 Task: Create a task  Integrate website with a new chatbot for customer support , assign it to team member softage.1@softage.net in the project BlazePath and update the status of the task to  At Risk , set the priority of the task to Medium
Action: Mouse moved to (90, 58)
Screenshot: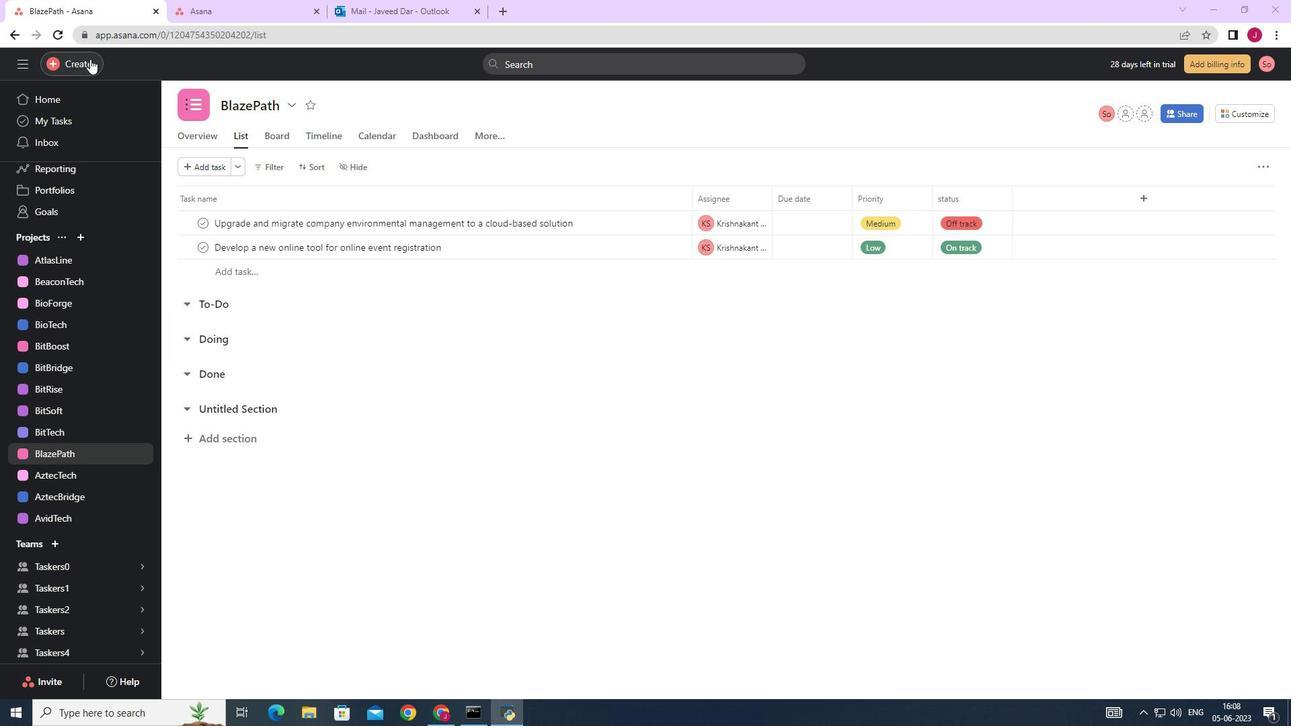 
Action: Mouse pressed left at (90, 58)
Screenshot: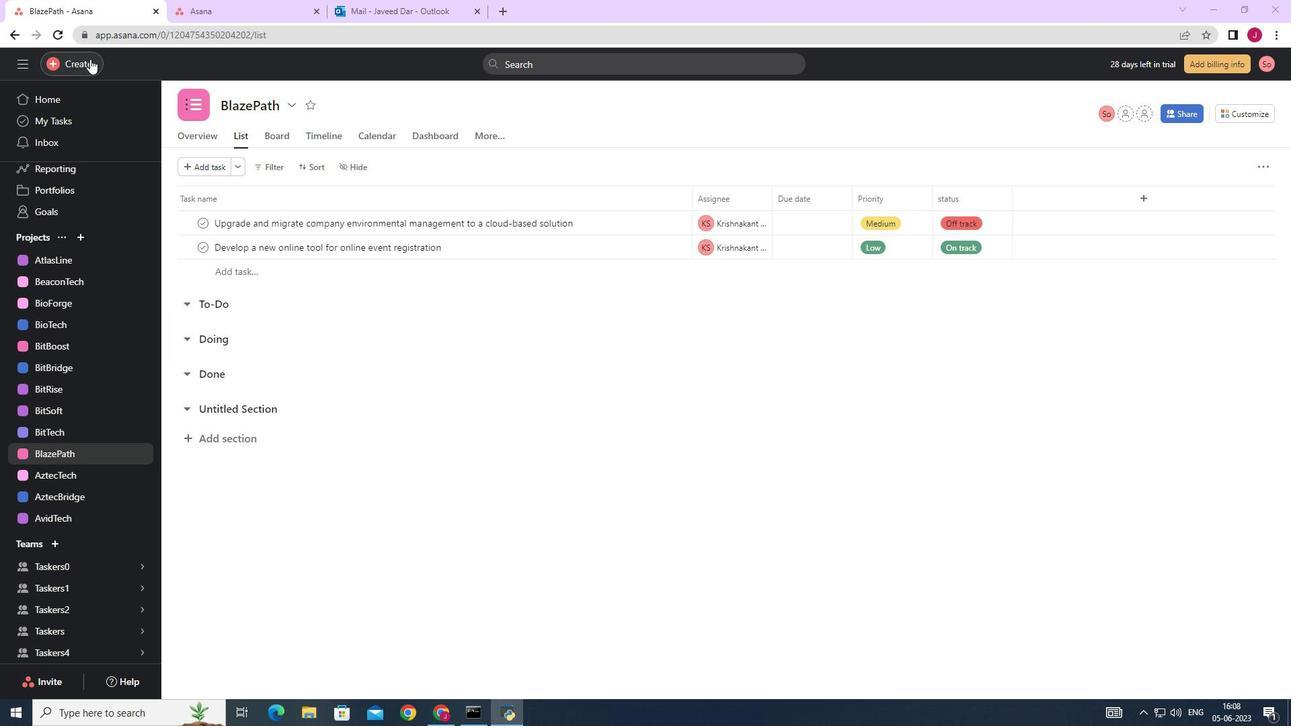 
Action: Mouse moved to (187, 65)
Screenshot: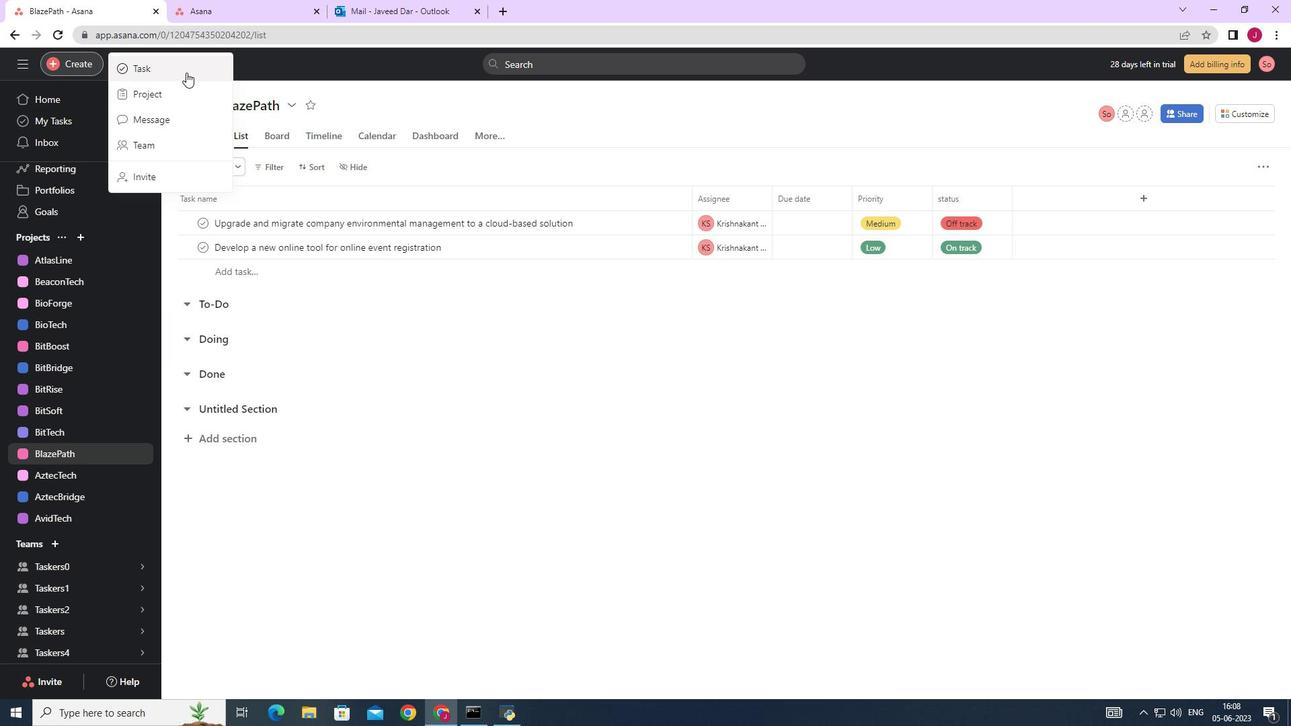 
Action: Mouse pressed left at (187, 65)
Screenshot: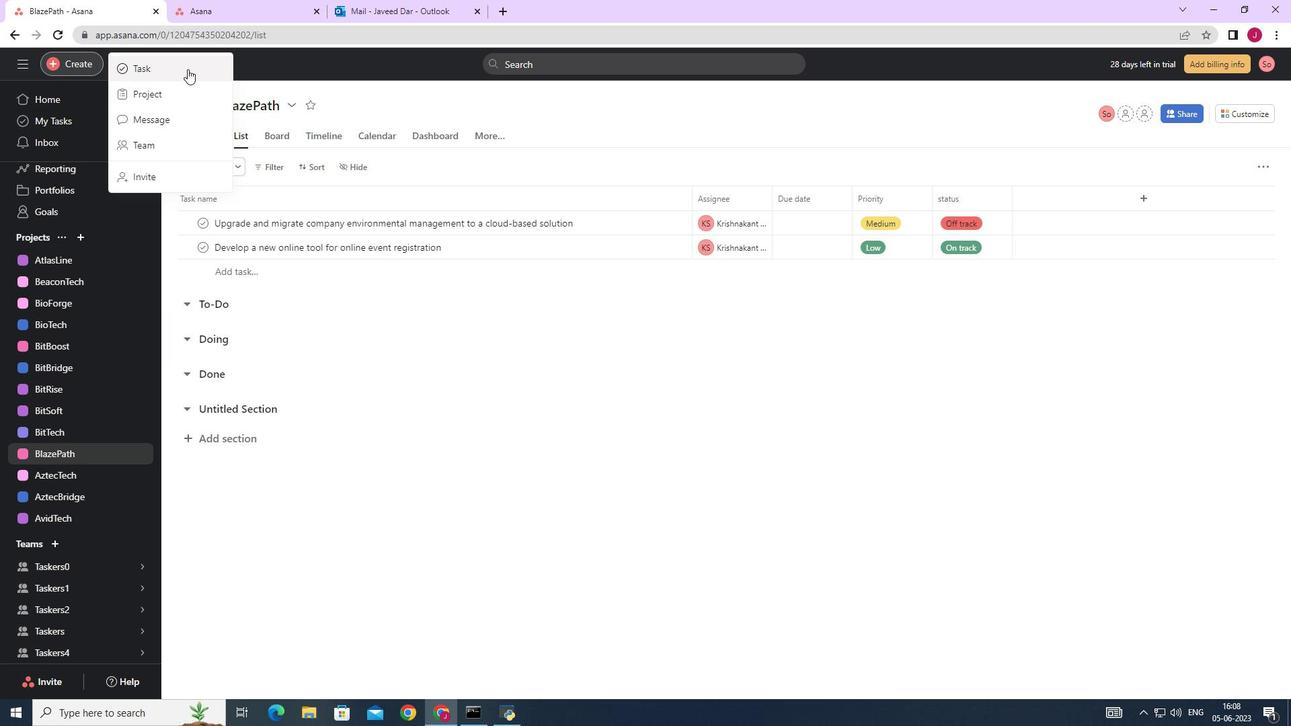 
Action: Mouse moved to (1026, 444)
Screenshot: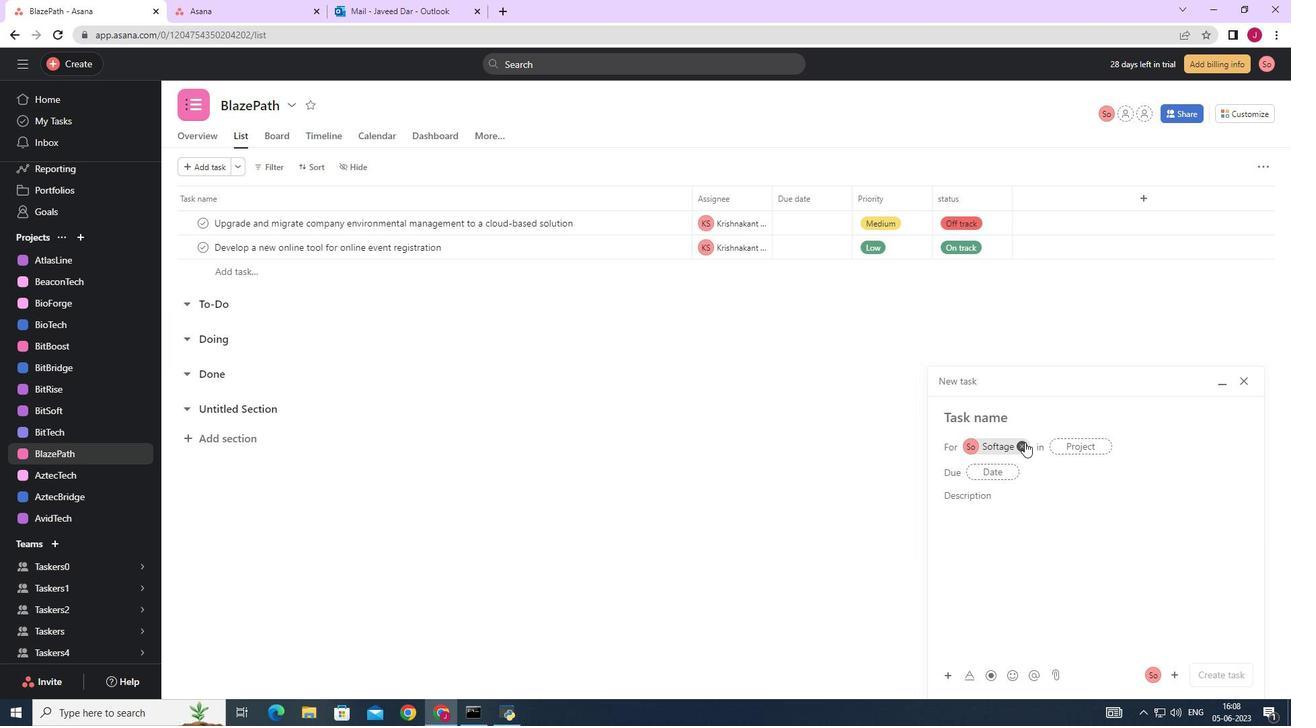 
Action: Mouse pressed left at (1026, 444)
Screenshot: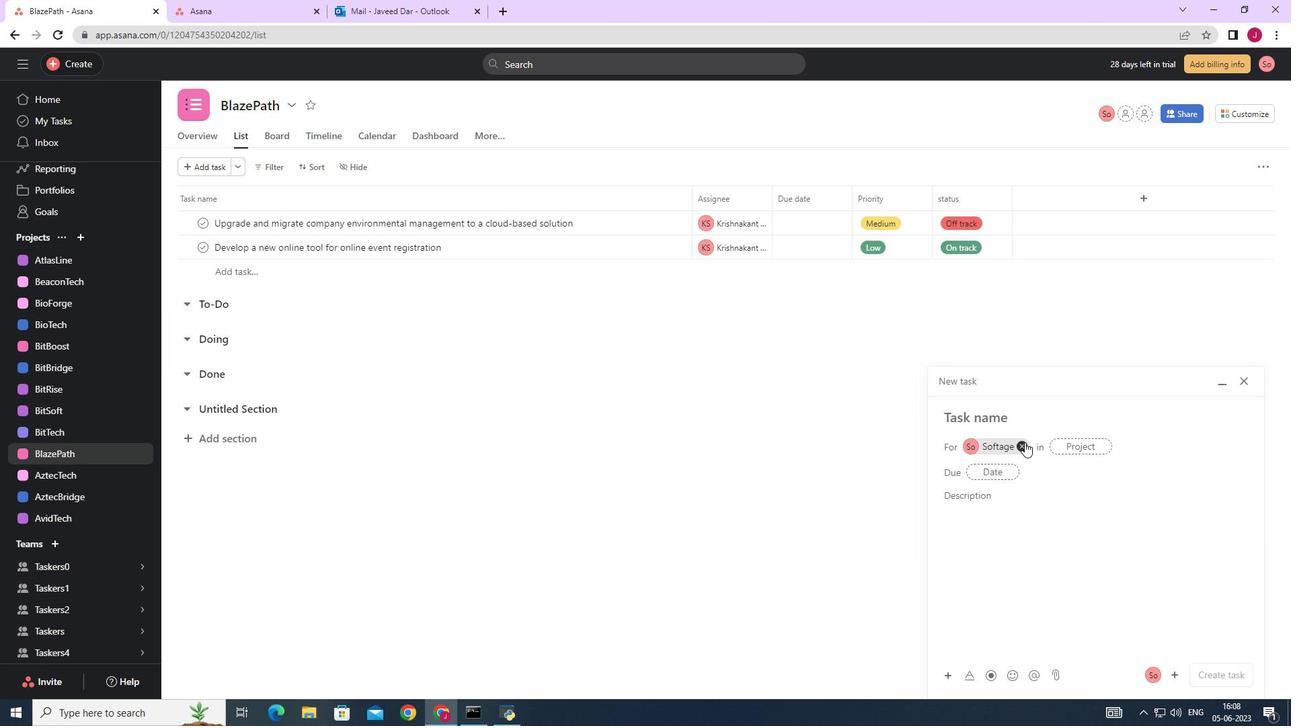 
Action: Mouse moved to (988, 417)
Screenshot: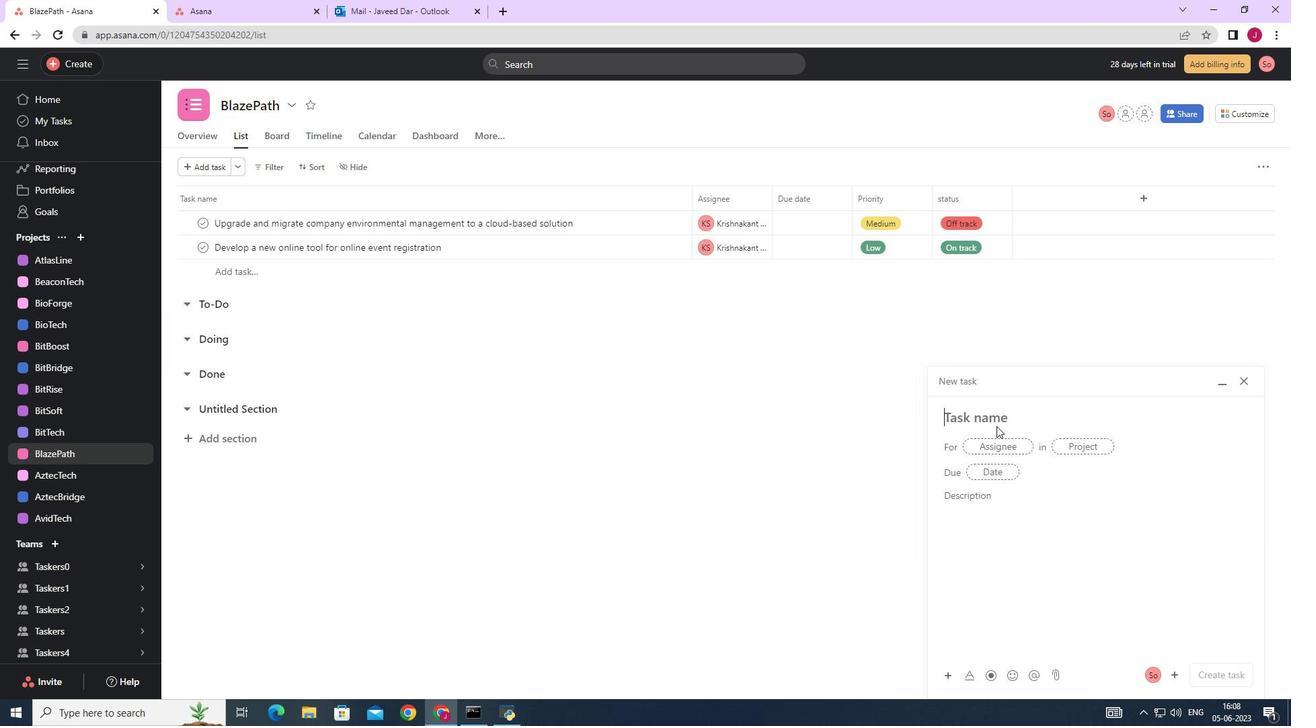 
Action: Mouse pressed left at (988, 417)
Screenshot: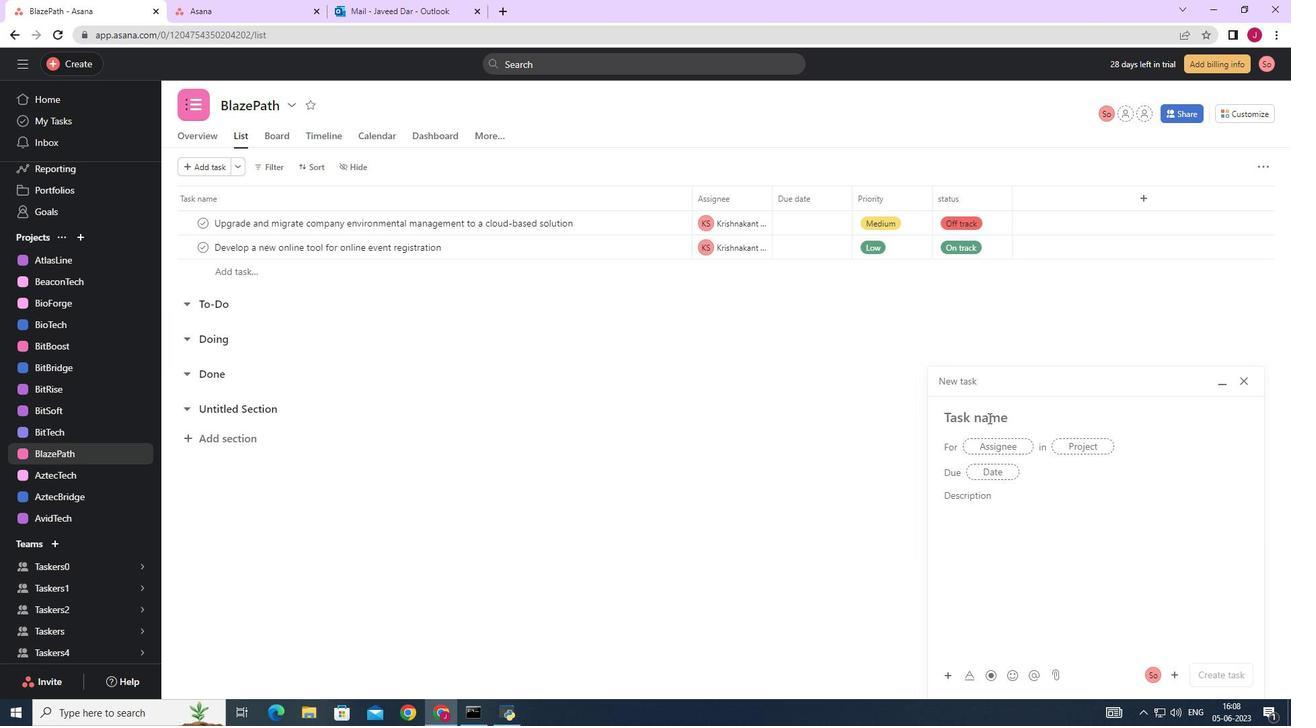 
Action: Mouse moved to (986, 416)
Screenshot: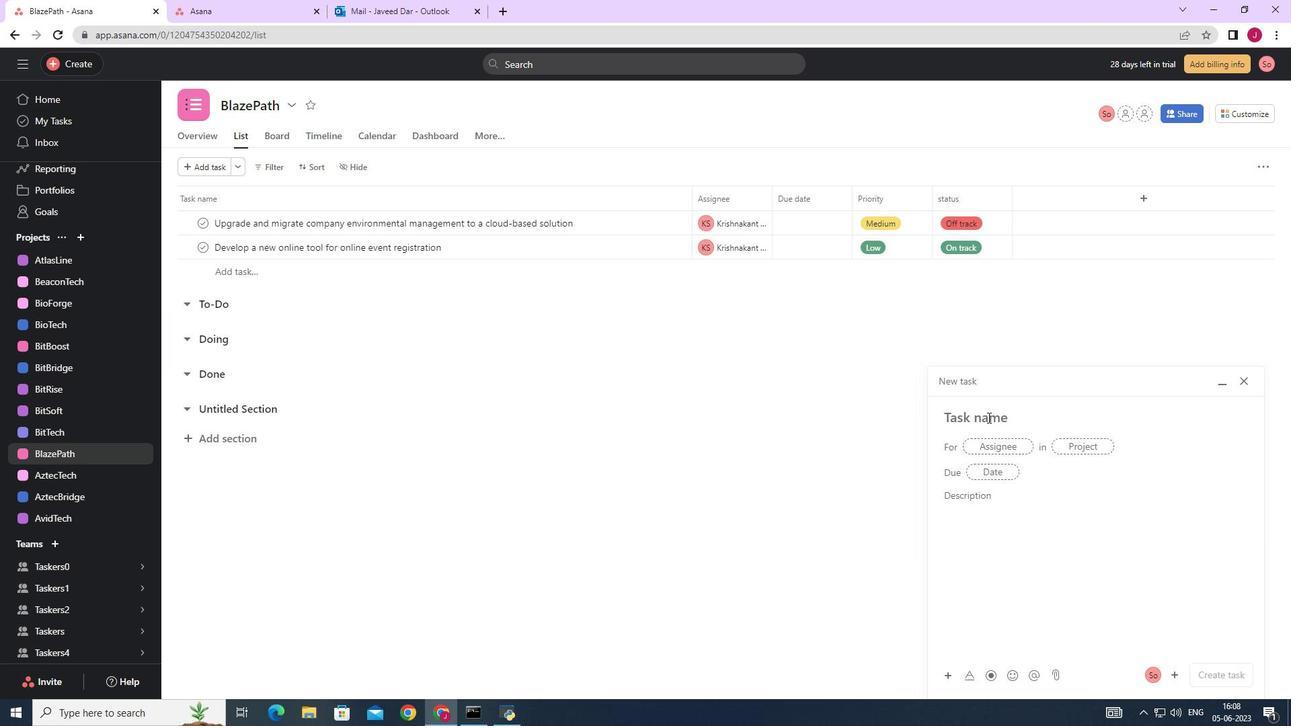 
Action: Key pressed <Key.caps_lock>I<Key.caps_lock>ntegrate<Key.space>
Screenshot: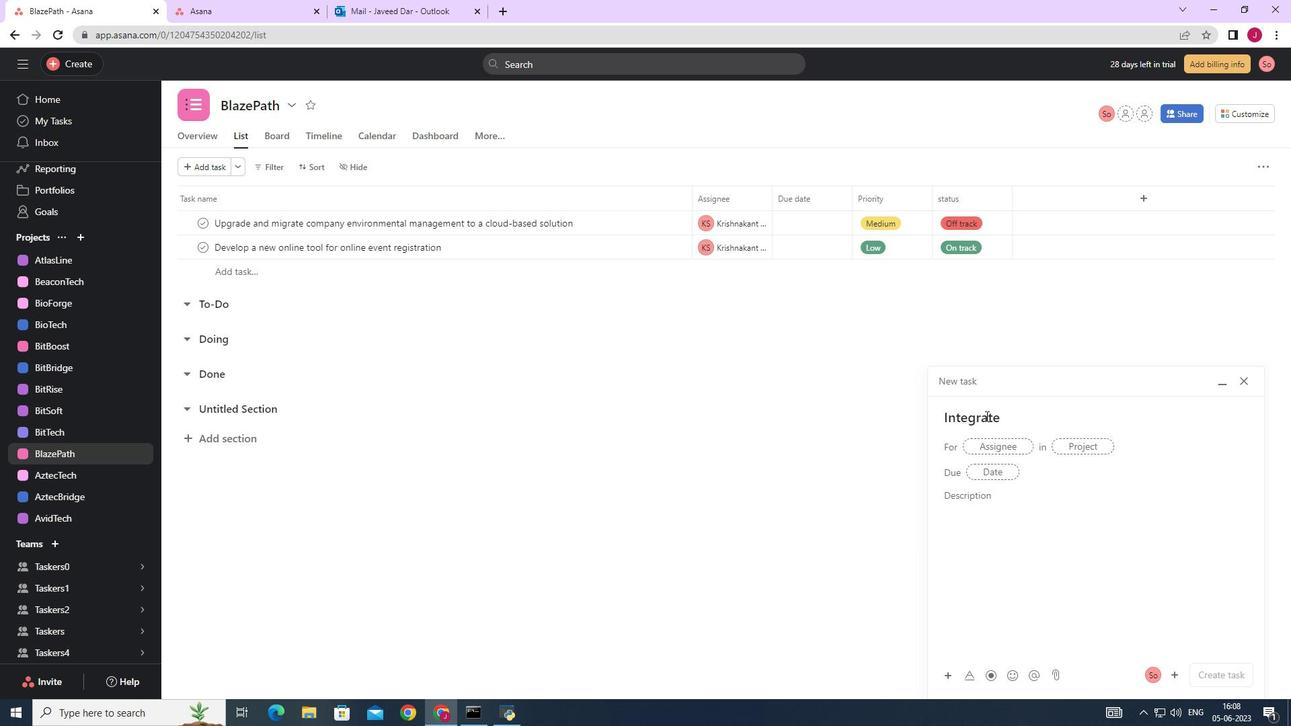 
Action: Mouse moved to (985, 415)
Screenshot: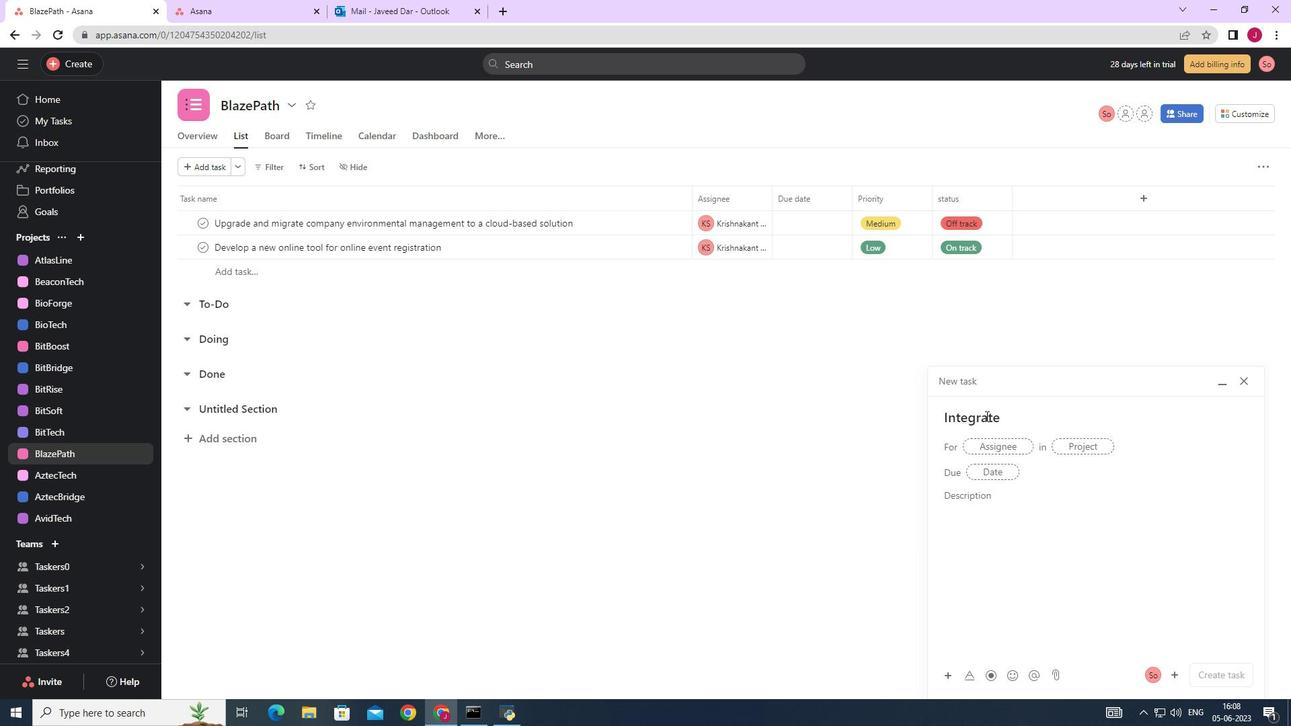 
Action: Key pressed website<Key.space>with<Key.space>a<Key.space>new<Key.space>chatbot<Key.space>for<Key.space>customer<Key.space>support
Screenshot: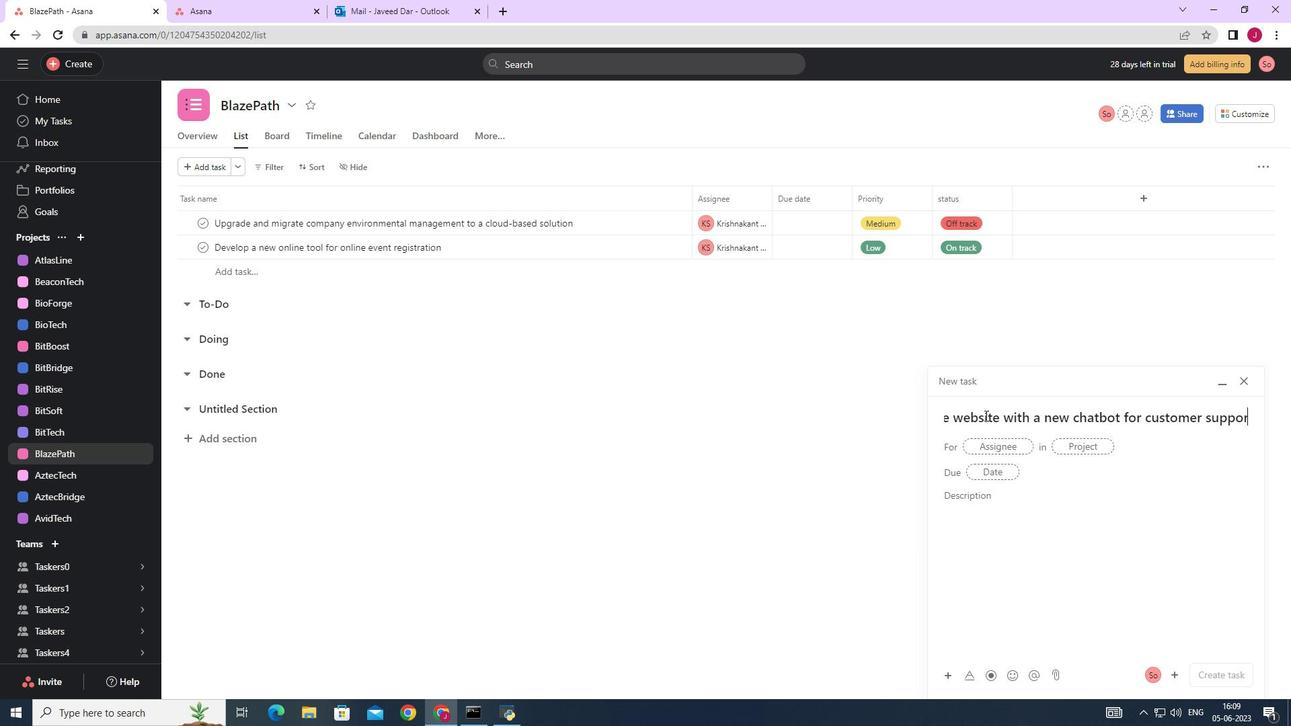 
Action: Mouse moved to (991, 448)
Screenshot: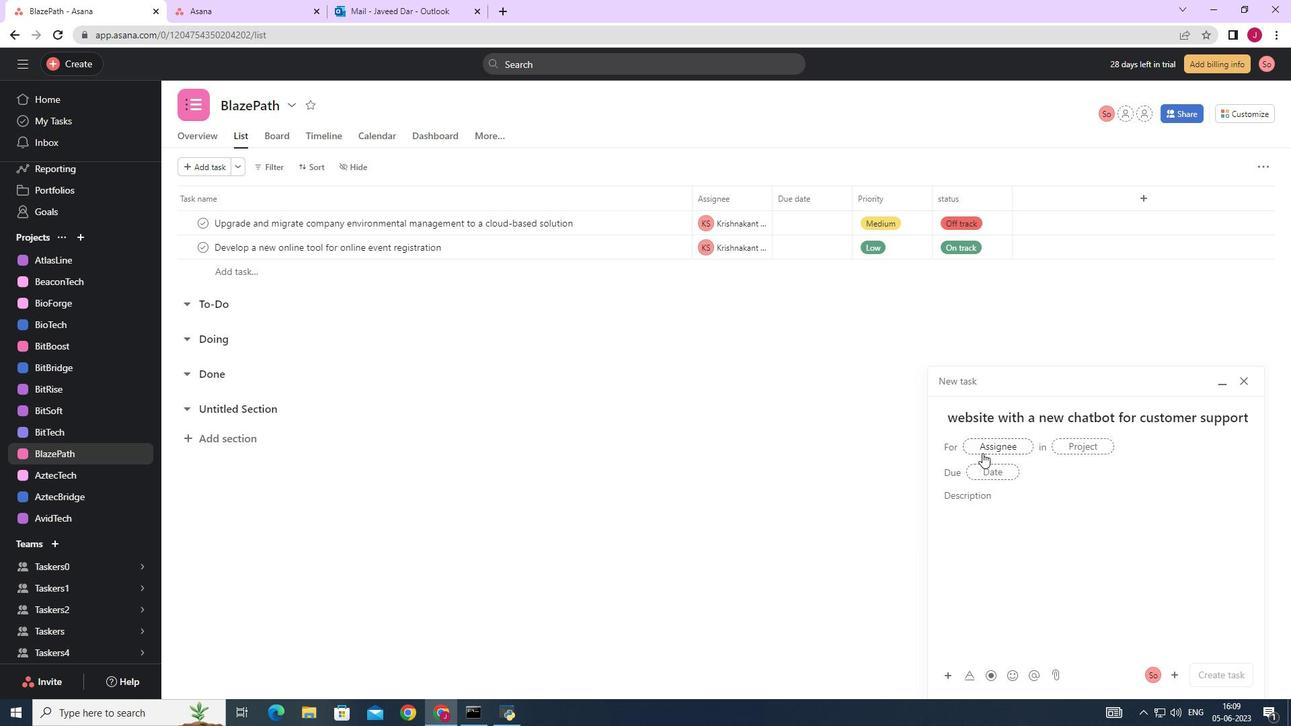 
Action: Mouse pressed left at (991, 448)
Screenshot: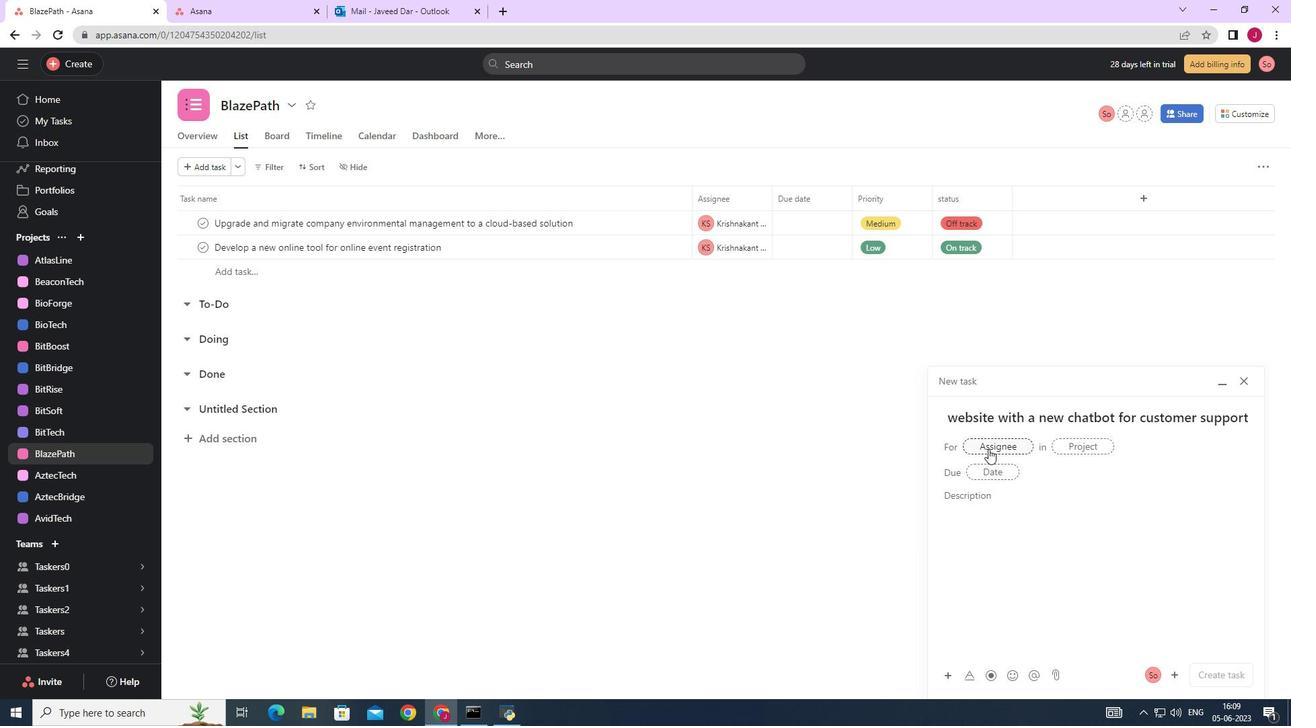 
Action: Mouse moved to (988, 446)
Screenshot: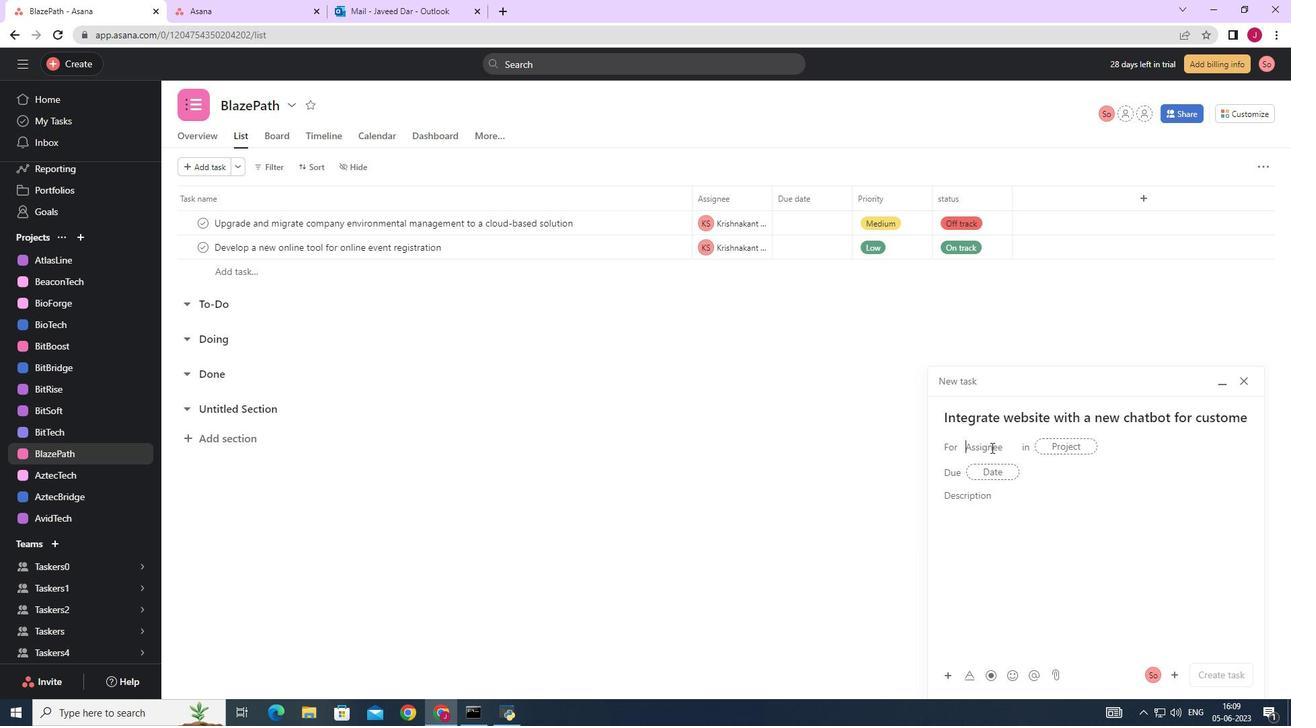 
Action: Key pressed softage.1
Screenshot: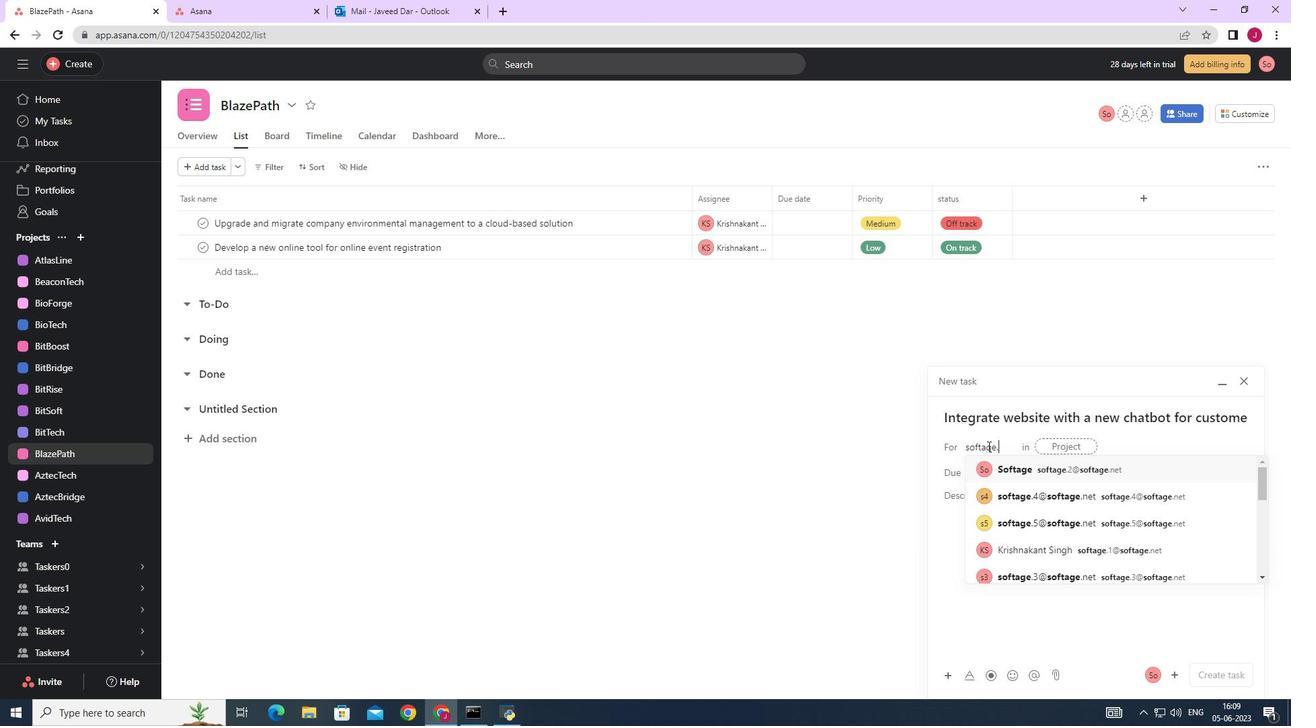 
Action: Mouse moved to (1019, 469)
Screenshot: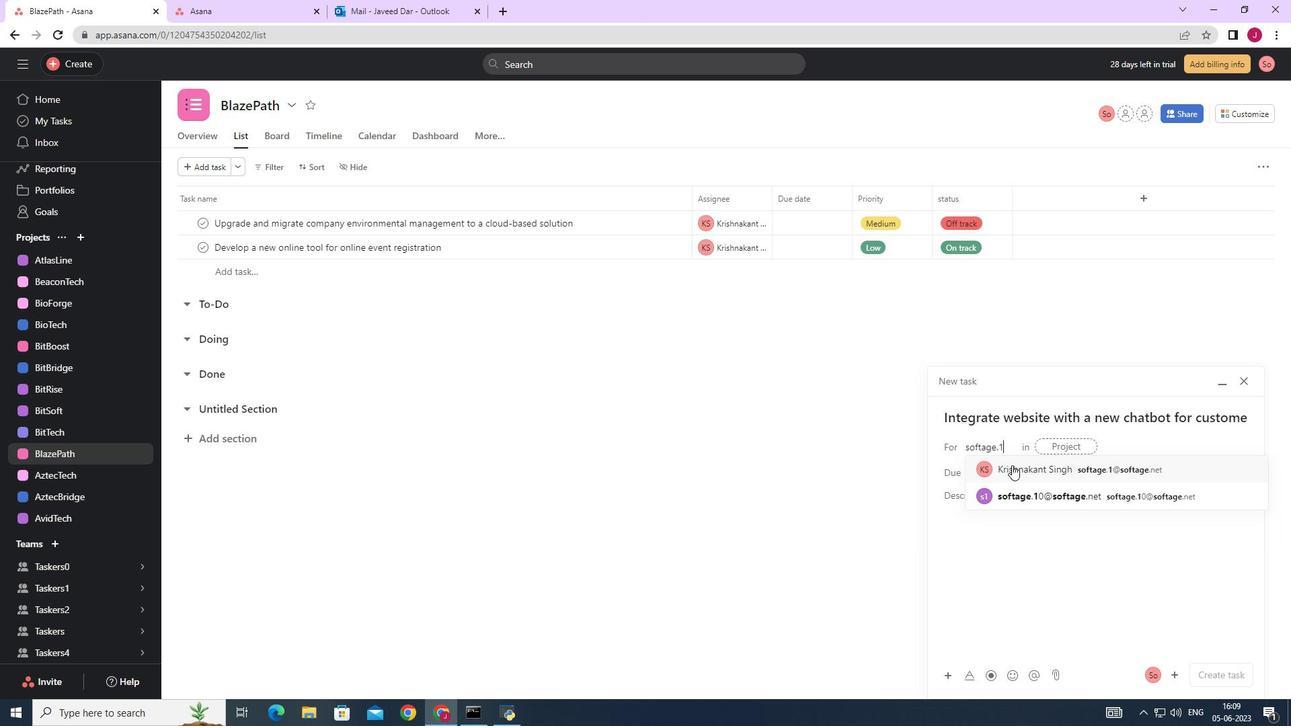 
Action: Mouse pressed left at (1019, 469)
Screenshot: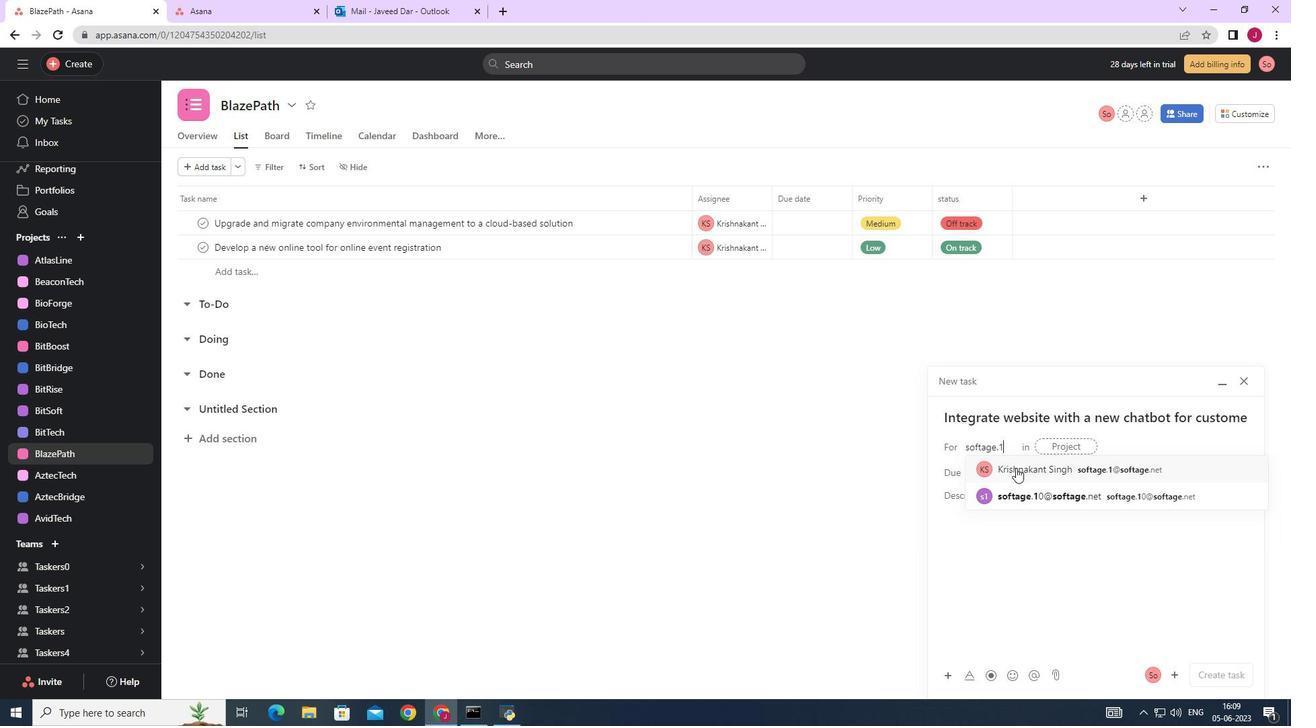 
Action: Mouse moved to (880, 465)
Screenshot: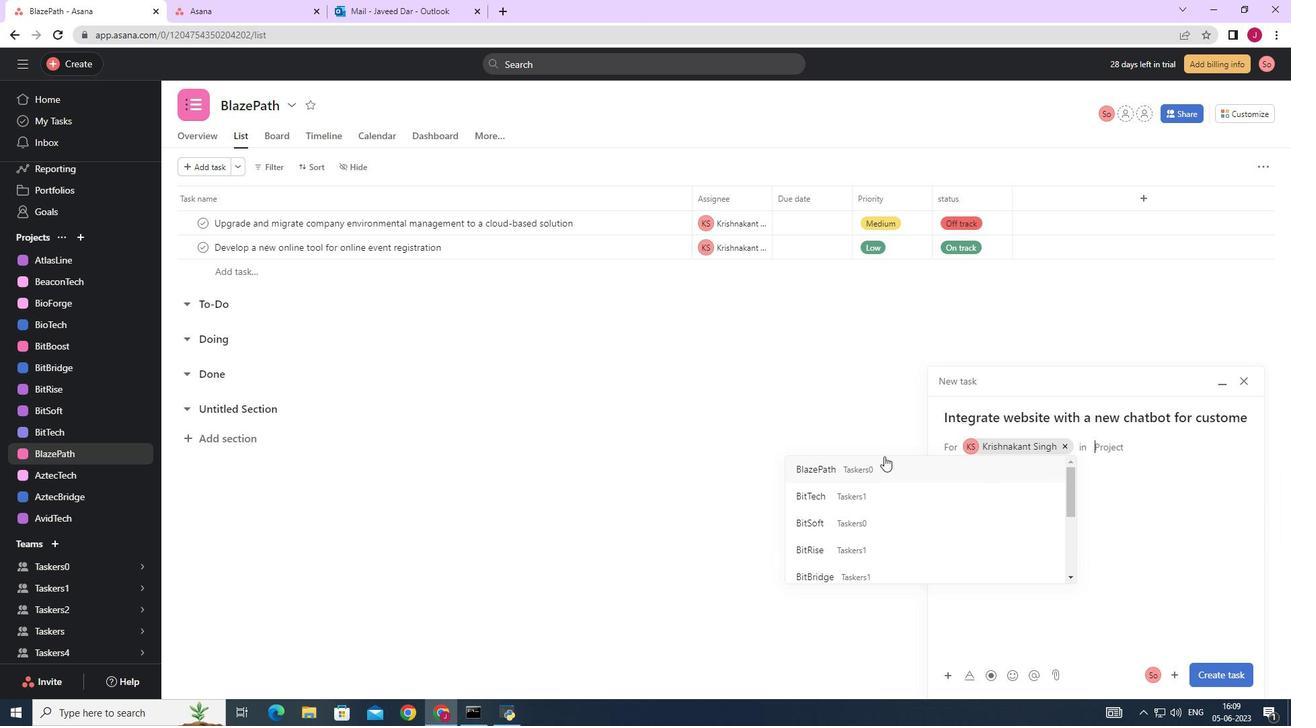 
Action: Mouse pressed left at (880, 465)
Screenshot: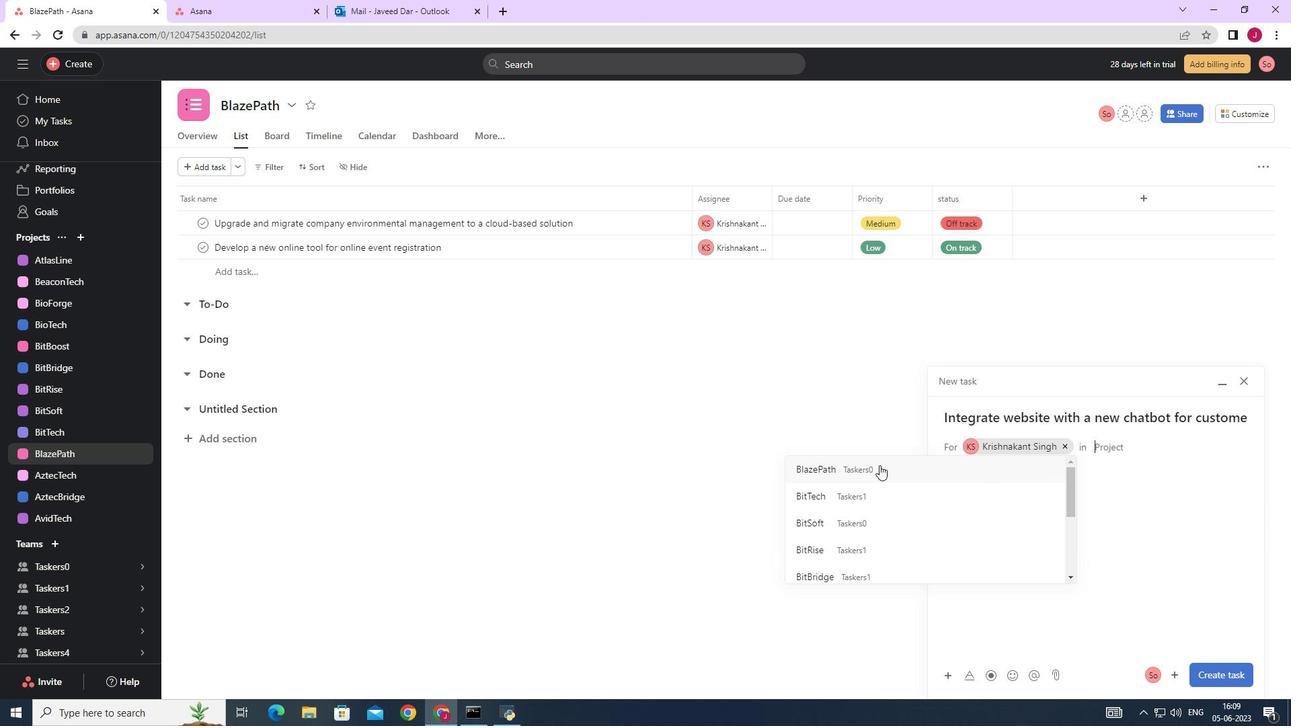 
Action: Mouse moved to (1014, 498)
Screenshot: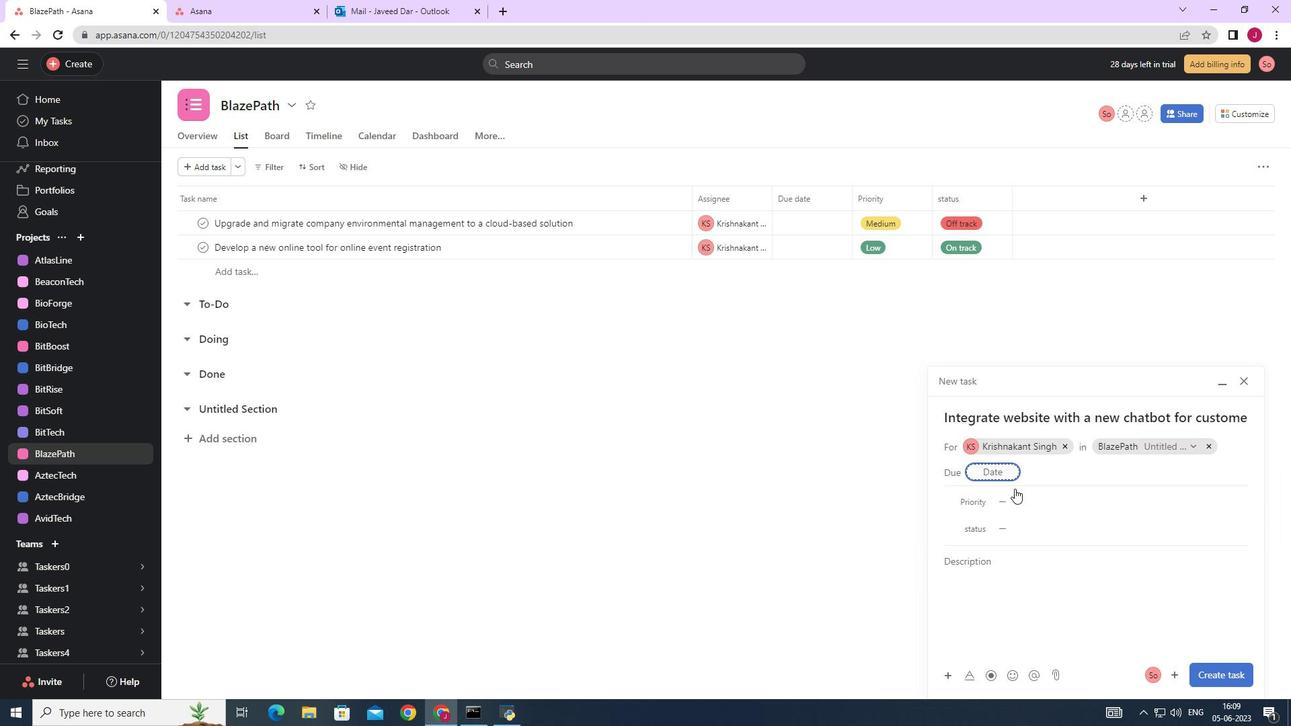 
Action: Mouse pressed left at (1014, 498)
Screenshot: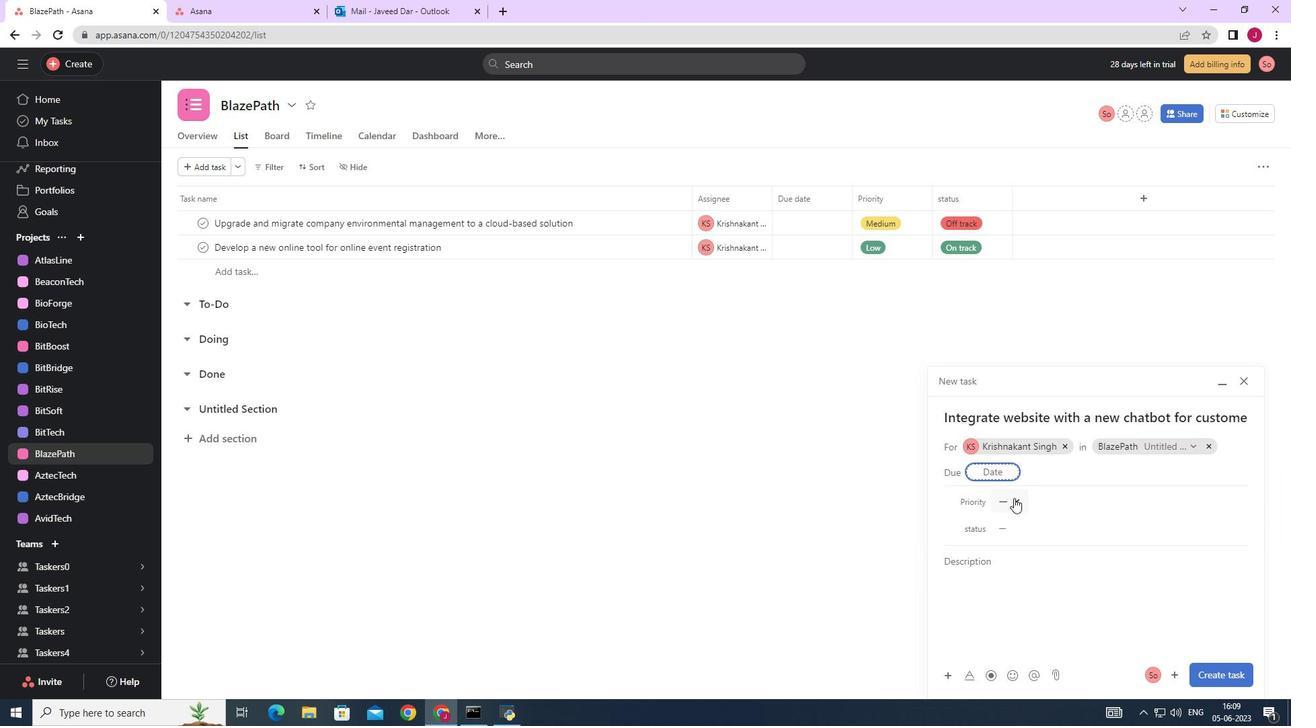 
Action: Mouse moved to (1034, 571)
Screenshot: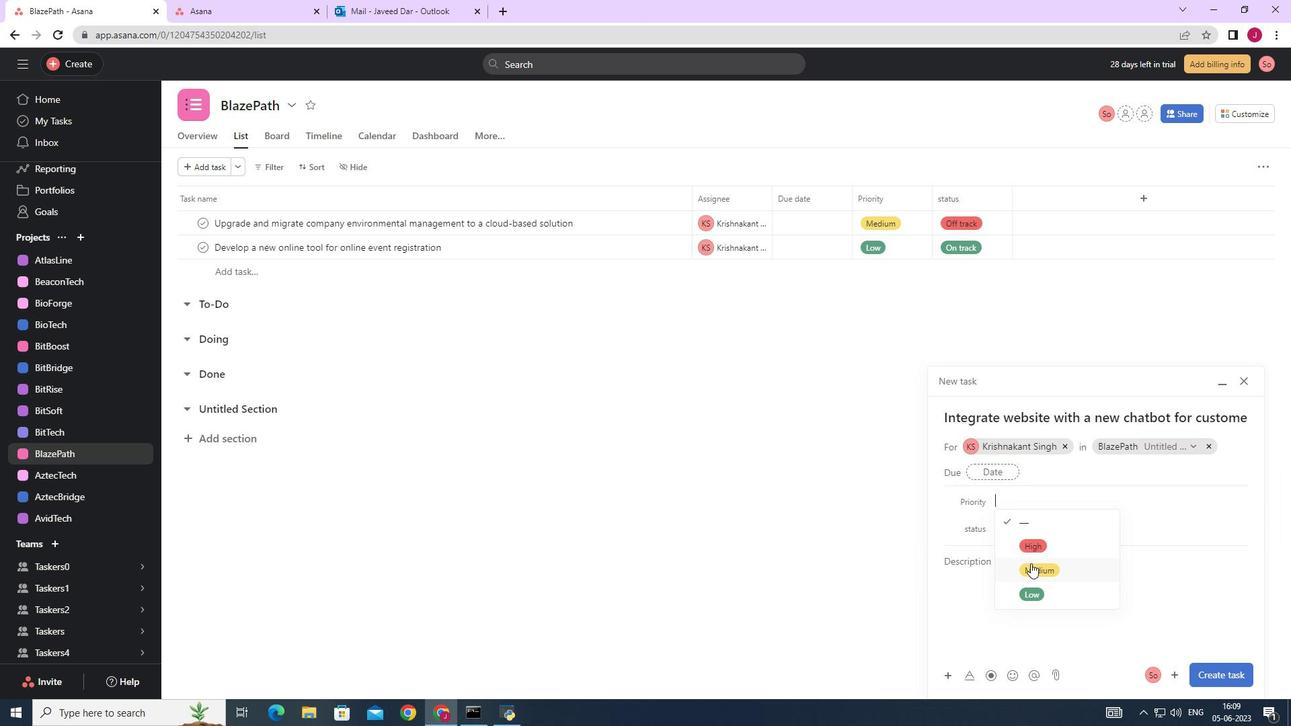 
Action: Mouse pressed left at (1034, 571)
Screenshot: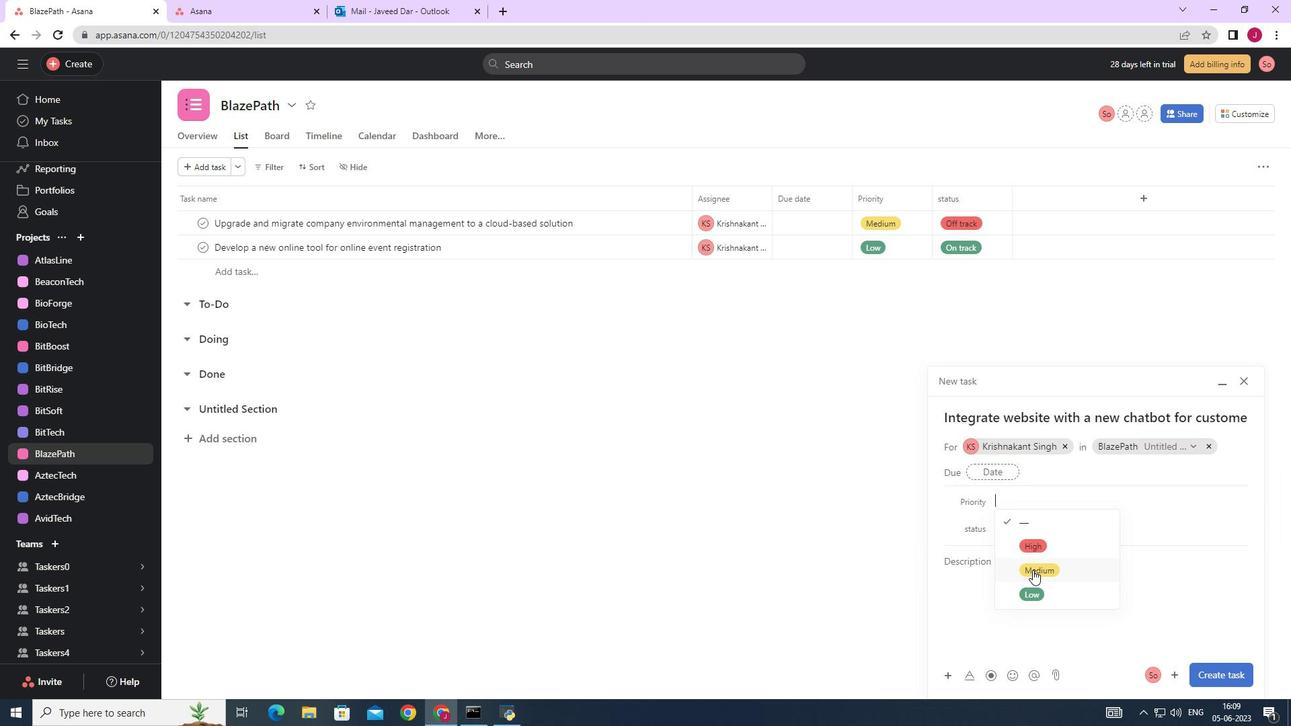 
Action: Mouse moved to (1022, 524)
Screenshot: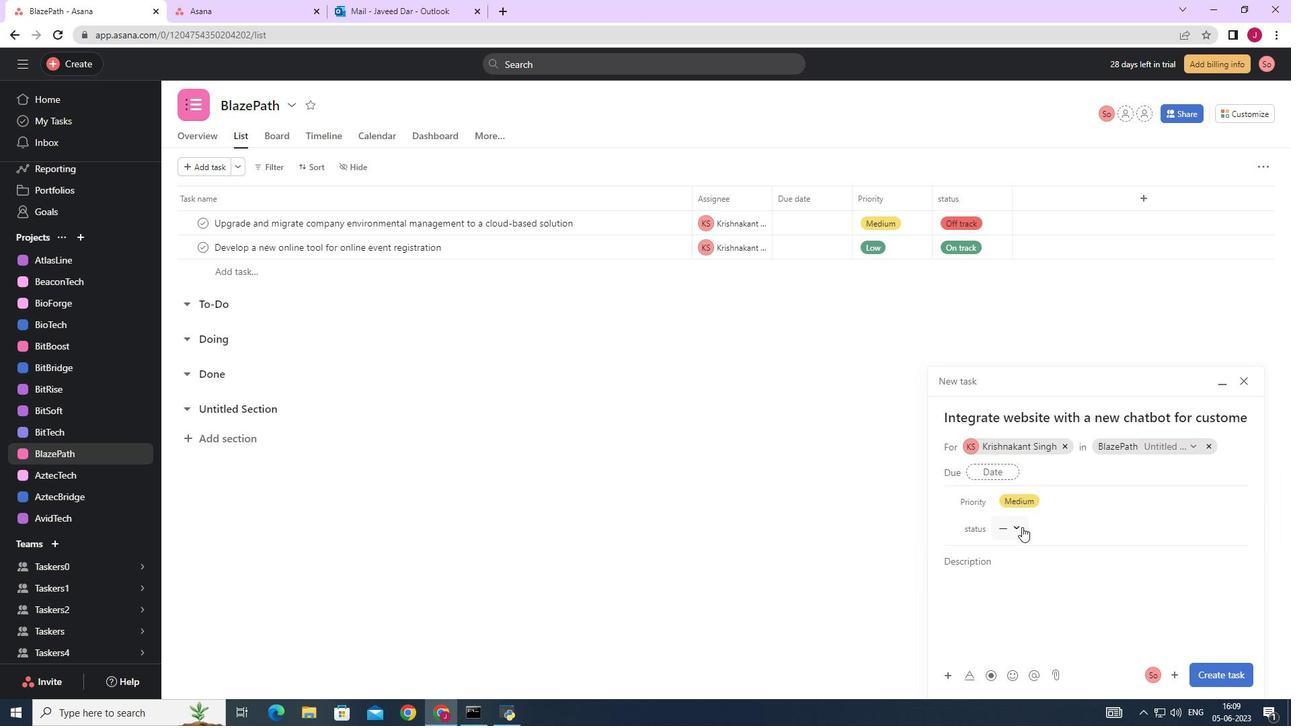 
Action: Mouse pressed left at (1022, 524)
Screenshot: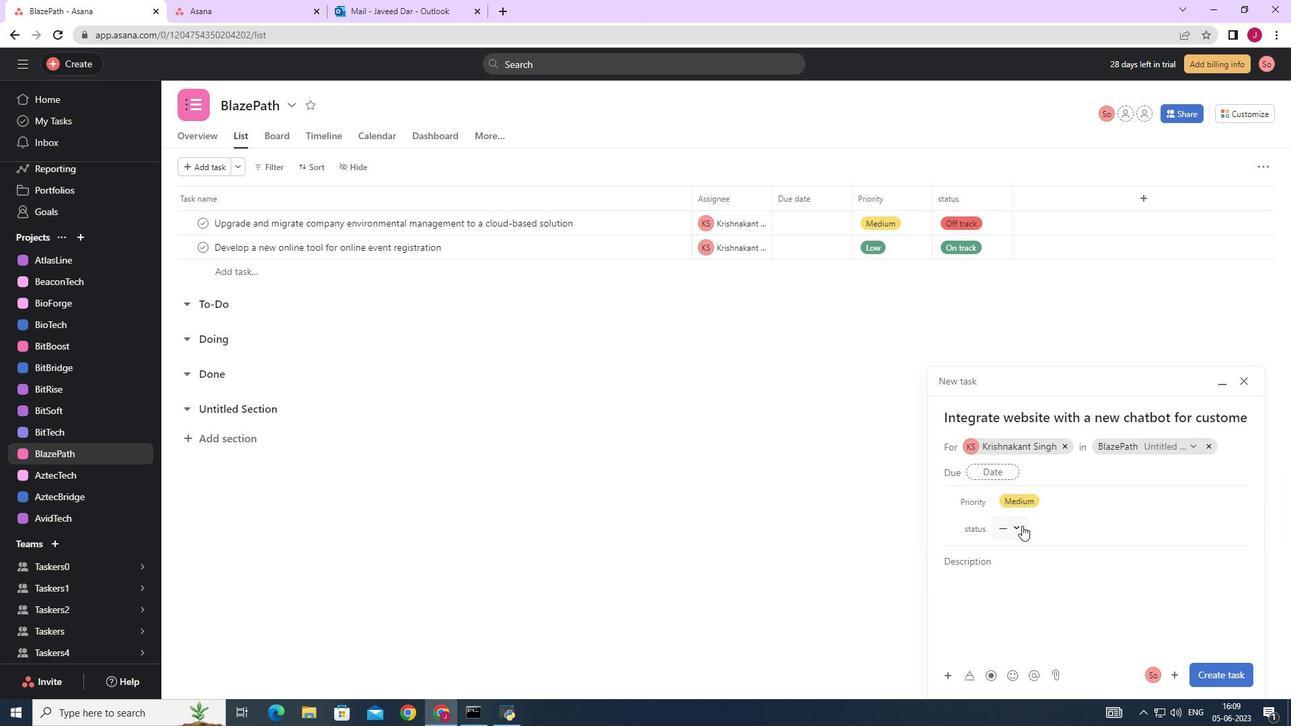 
Action: Mouse moved to (1036, 618)
Screenshot: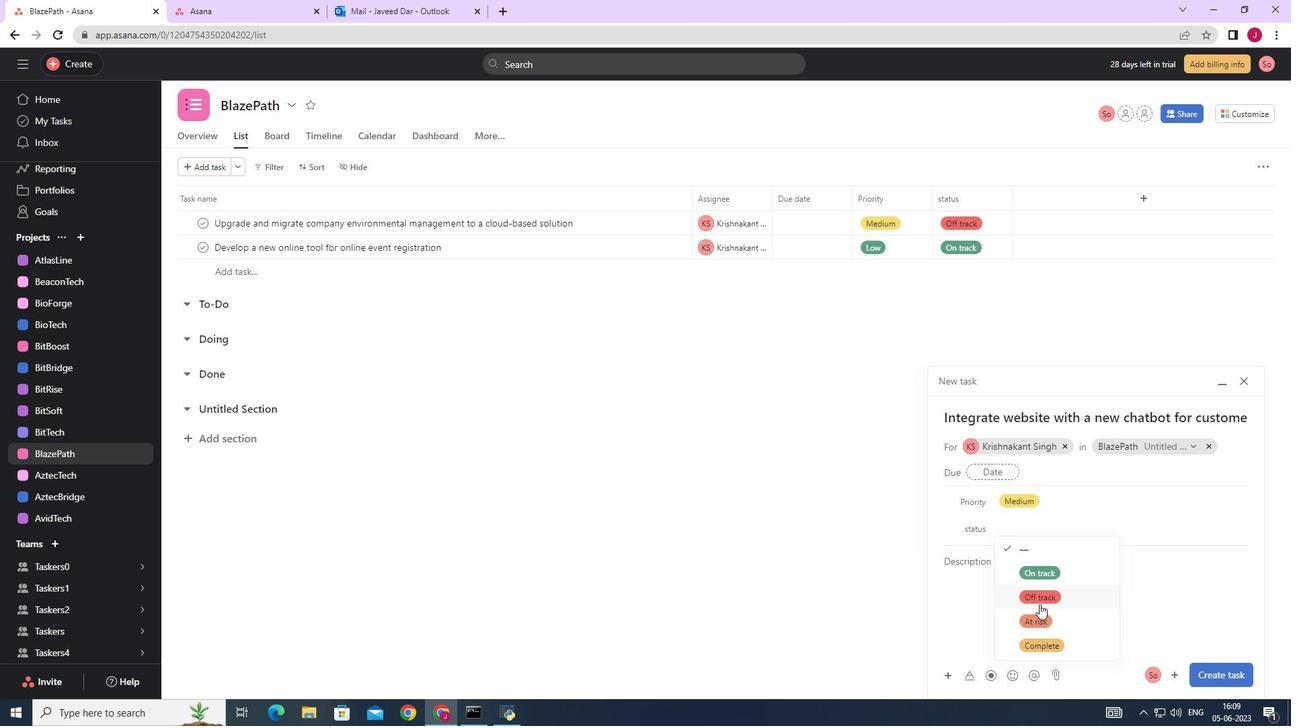 
Action: Mouse pressed left at (1036, 618)
Screenshot: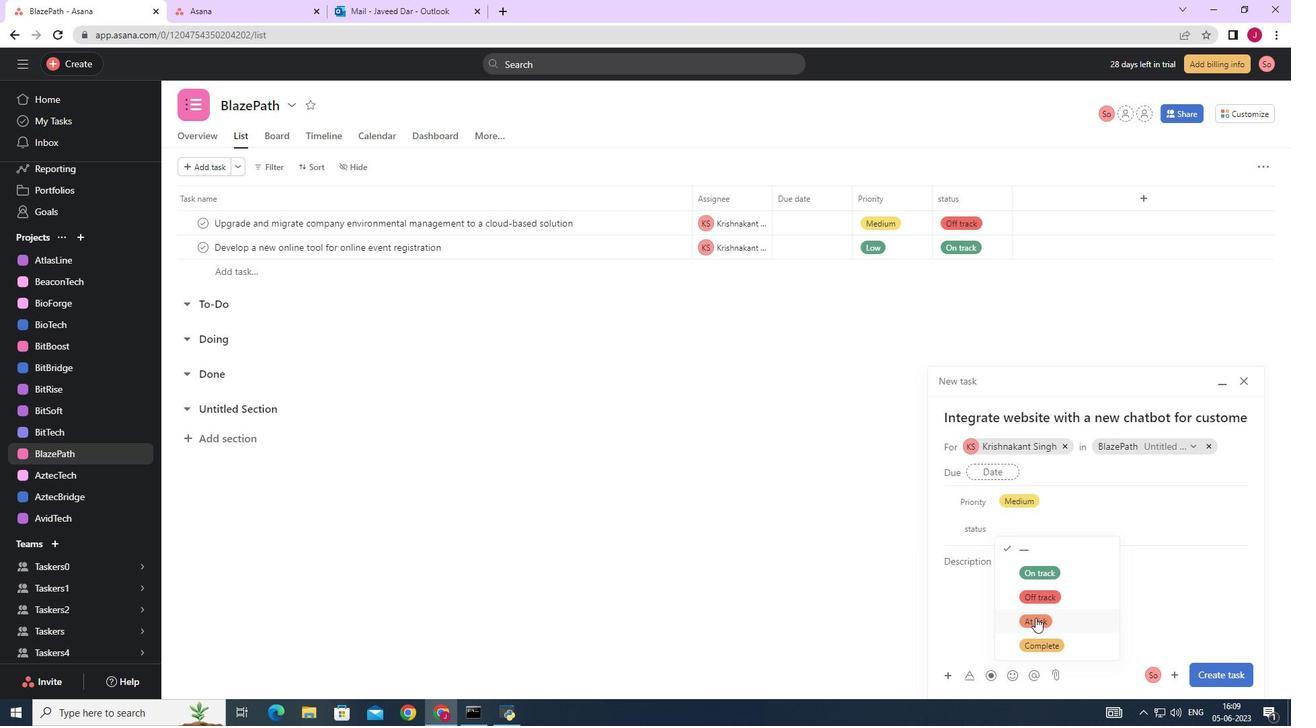 
Action: Mouse moved to (1216, 671)
Screenshot: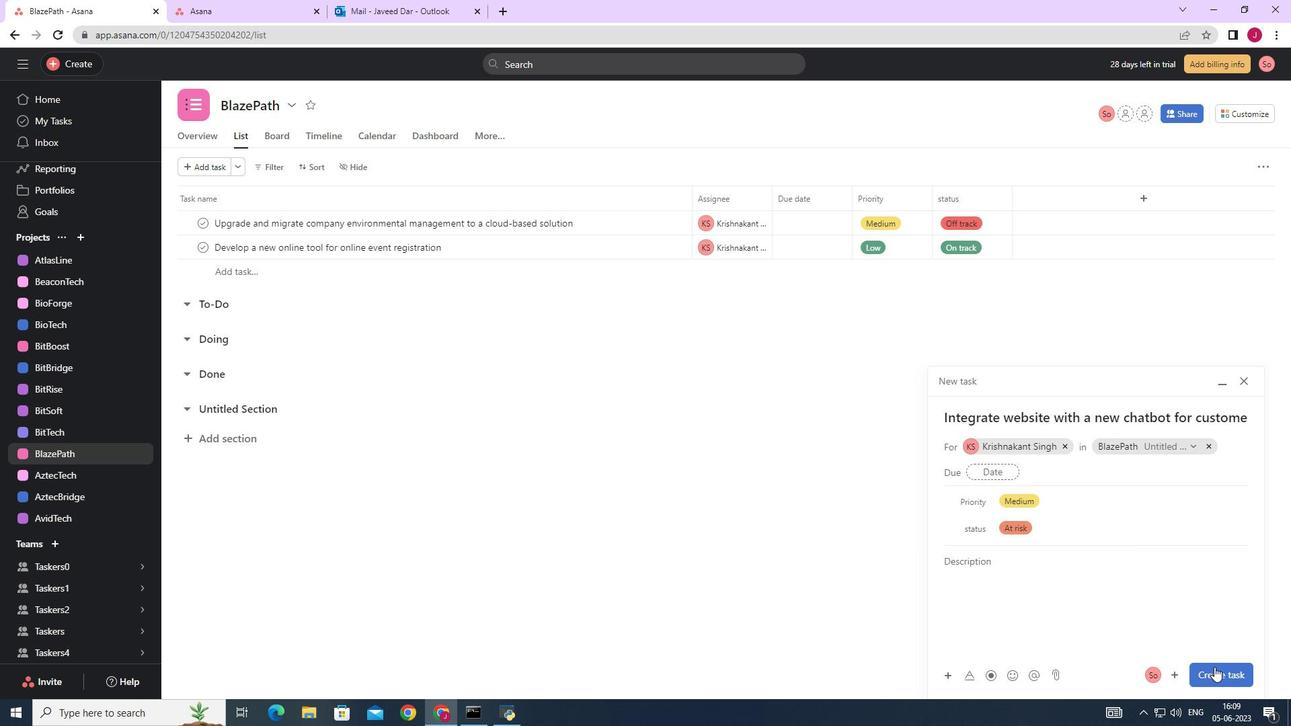 
Action: Mouse pressed left at (1216, 671)
Screenshot: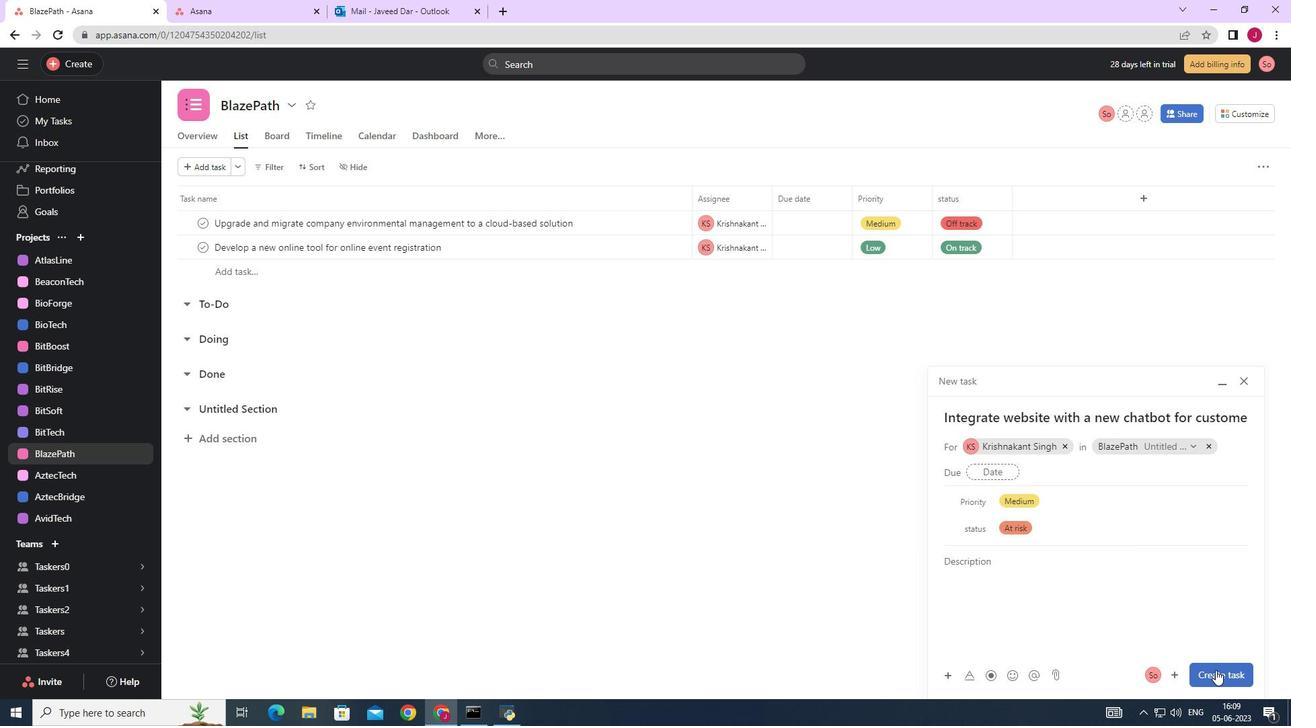 
Action: Mouse moved to (1161, 570)
Screenshot: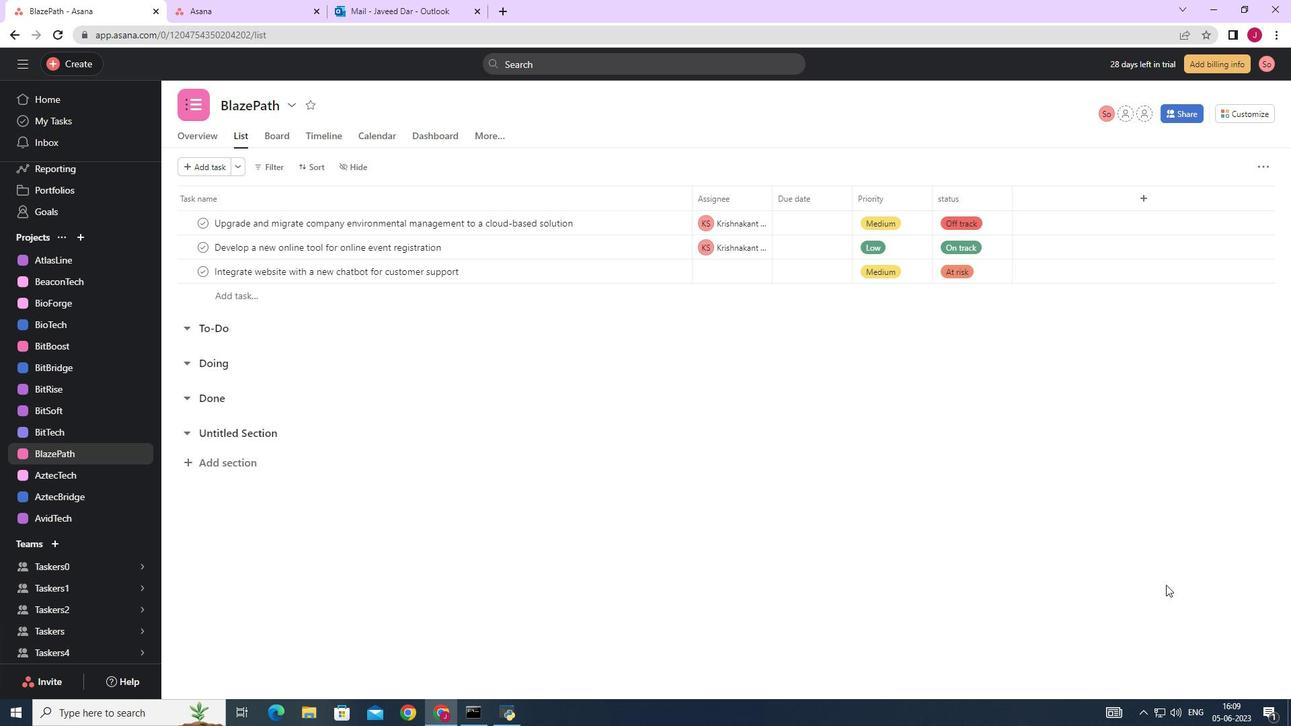 
